 Task: Create a section Debug Dash and in the section, add a milestone IT Service Desk Implementation in the project AnalyseNow
Action: Mouse moved to (57, 334)
Screenshot: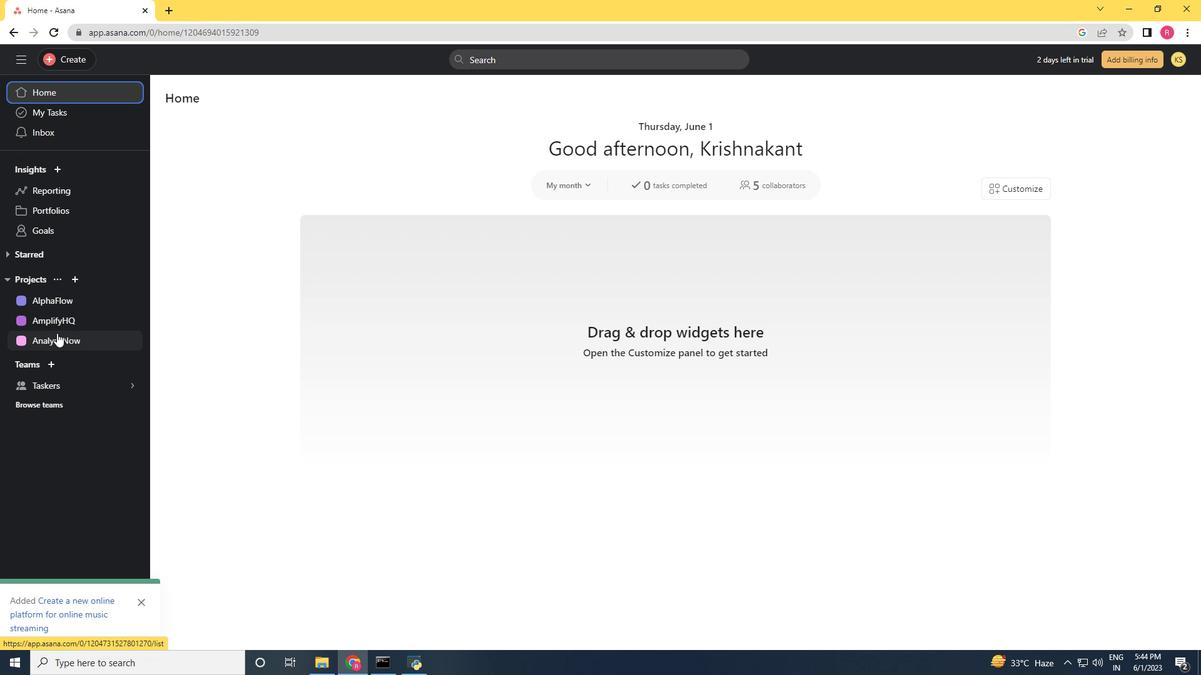 
Action: Mouse pressed left at (57, 334)
Screenshot: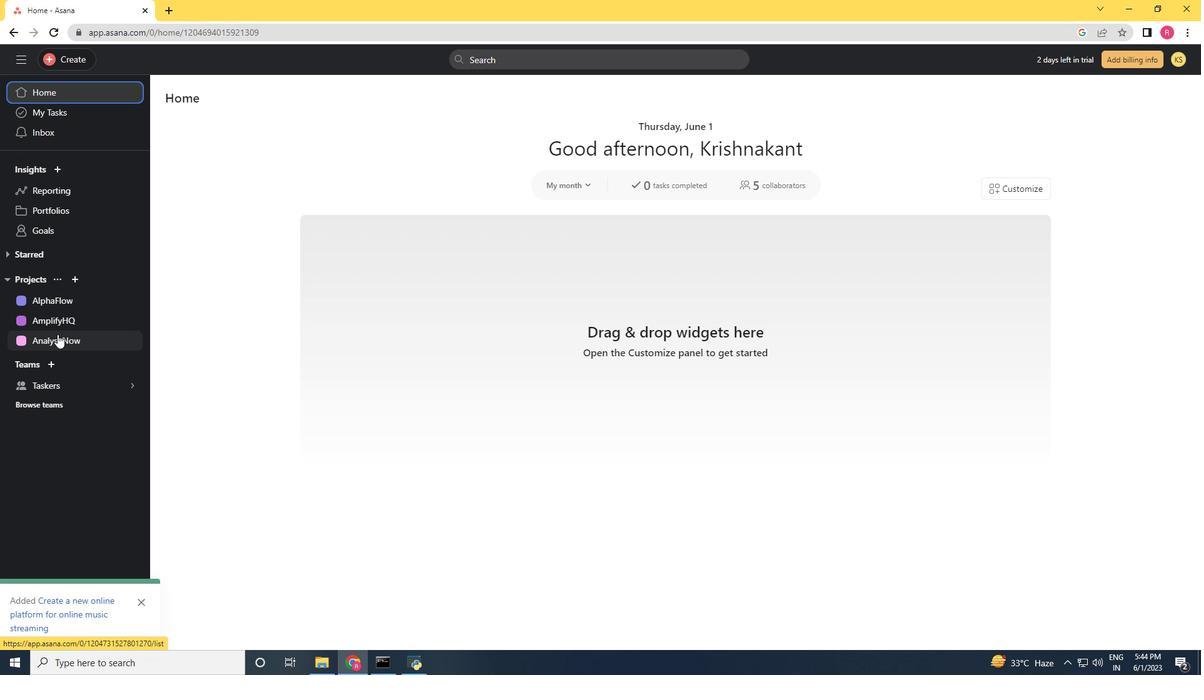 
Action: Mouse moved to (219, 358)
Screenshot: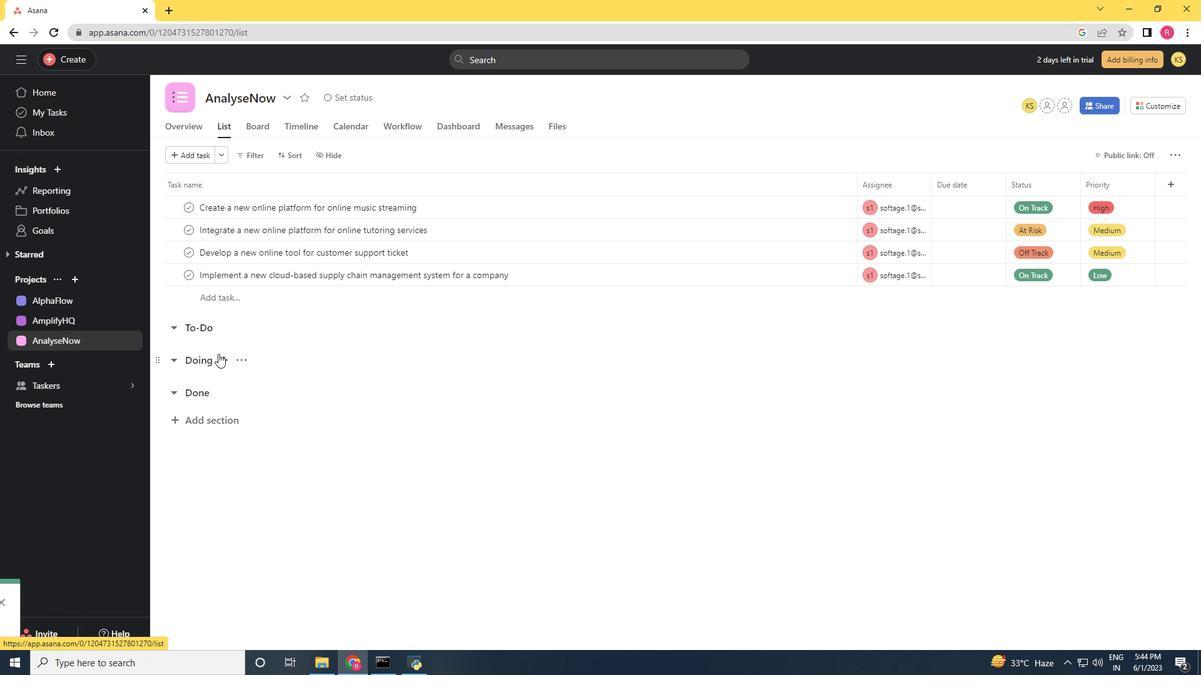 
Action: Mouse scrolled (219, 357) with delta (0, 0)
Screenshot: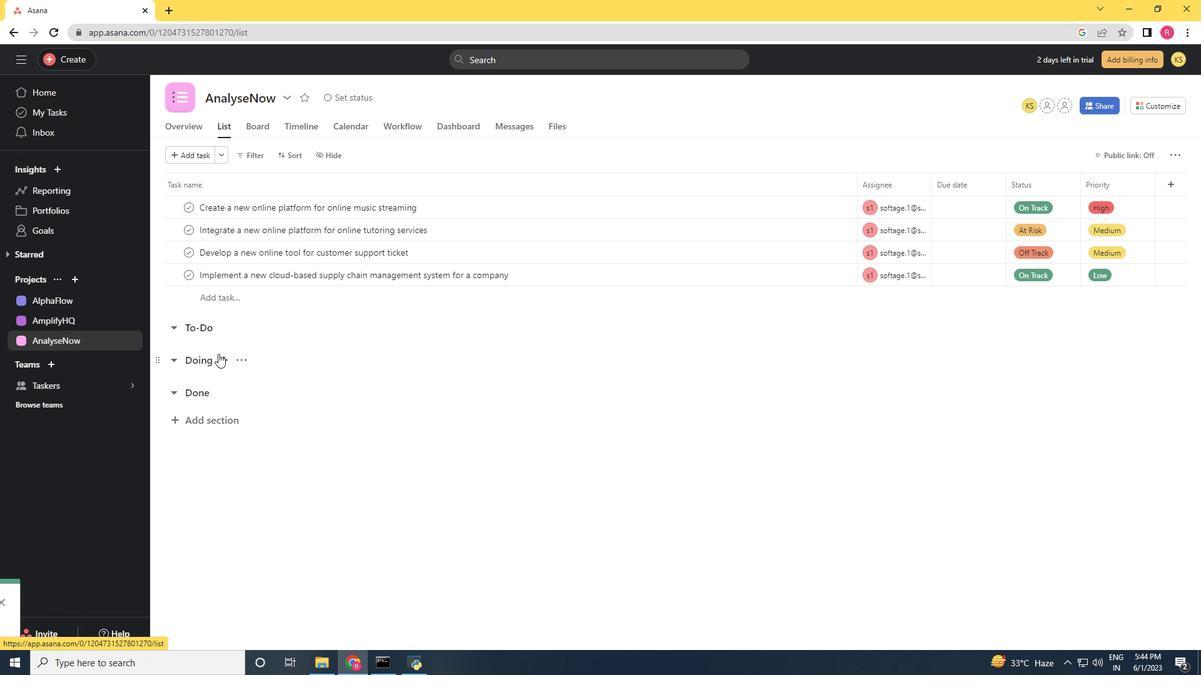 
Action: Mouse moved to (219, 362)
Screenshot: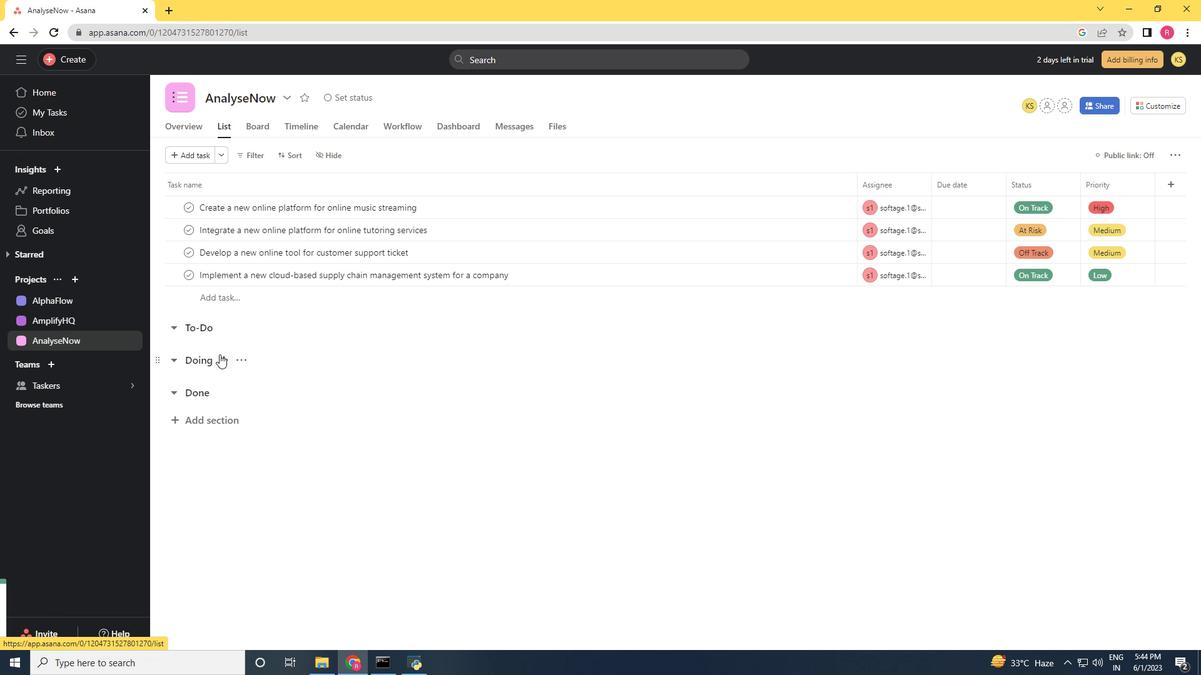
Action: Mouse scrolled (219, 361) with delta (0, 0)
Screenshot: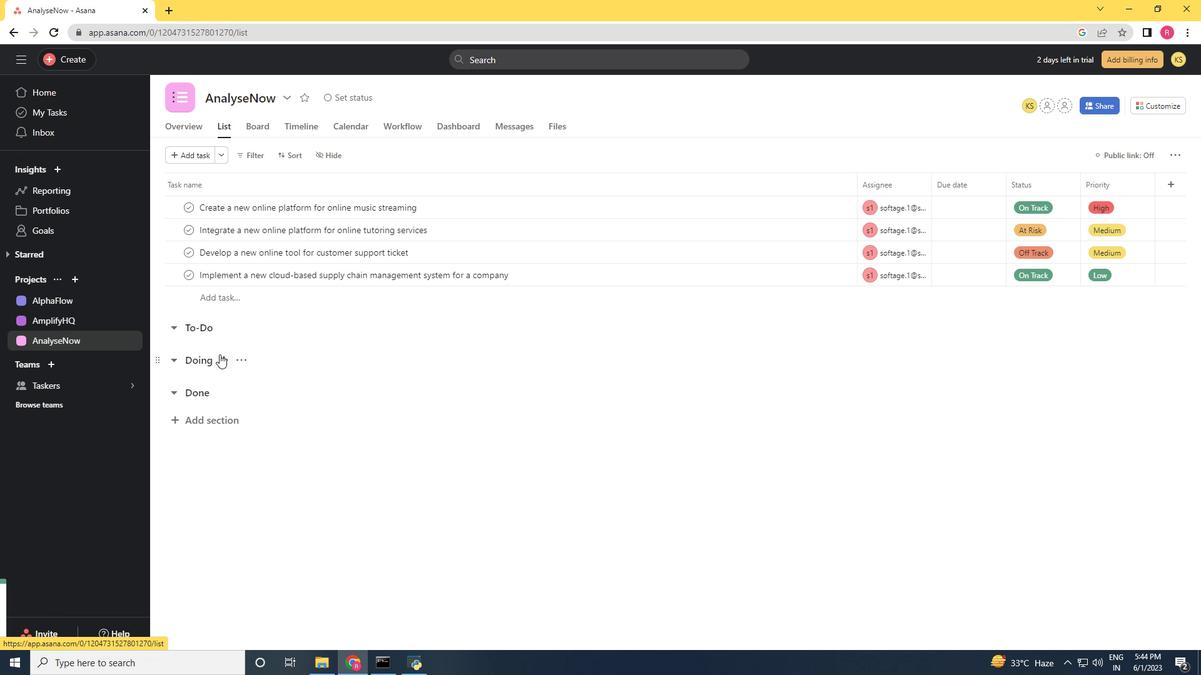 
Action: Mouse moved to (219, 364)
Screenshot: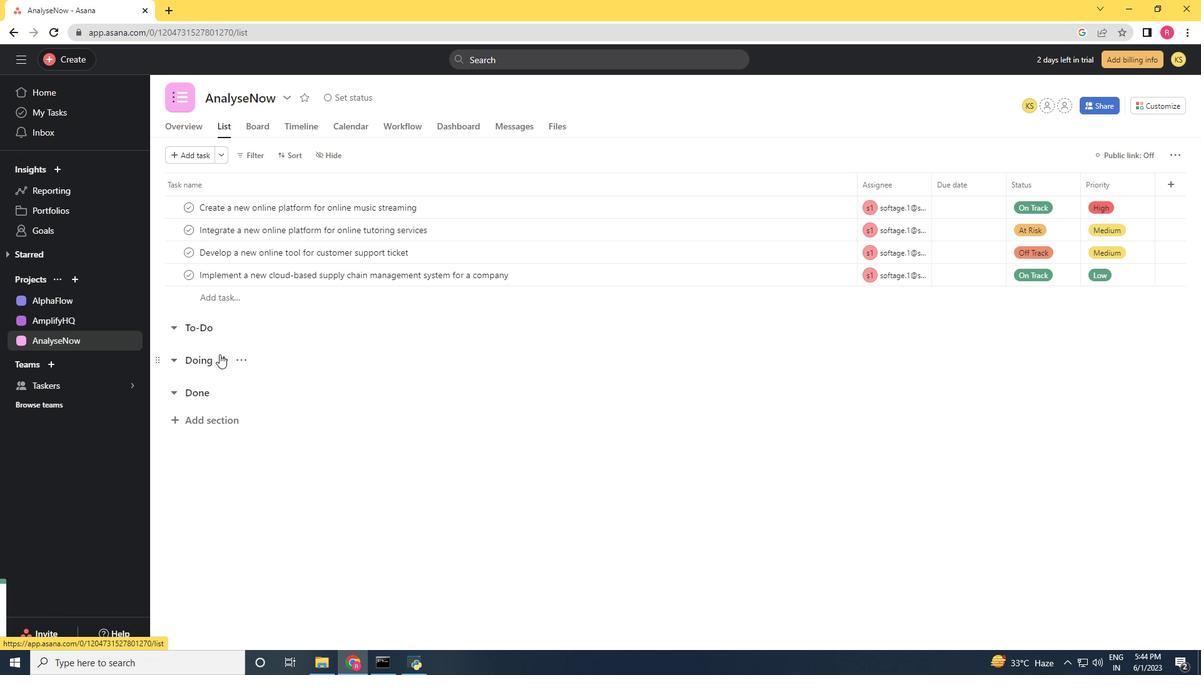 
Action: Mouse scrolled (219, 363) with delta (0, 0)
Screenshot: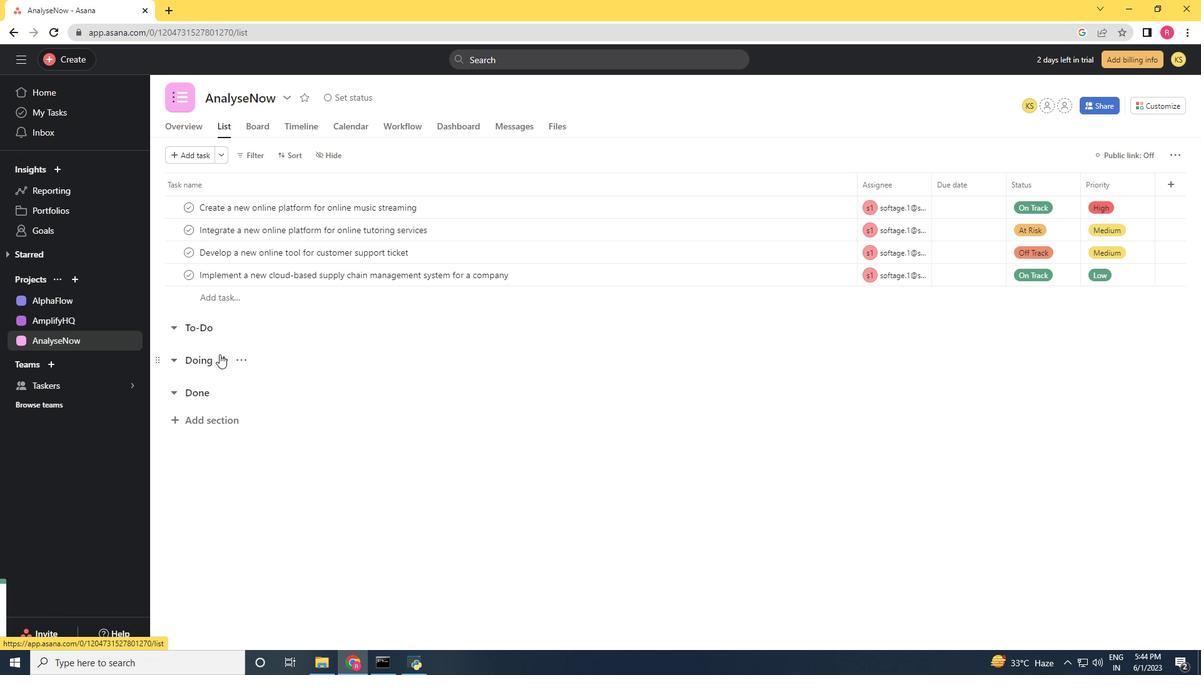 
Action: Mouse moved to (208, 419)
Screenshot: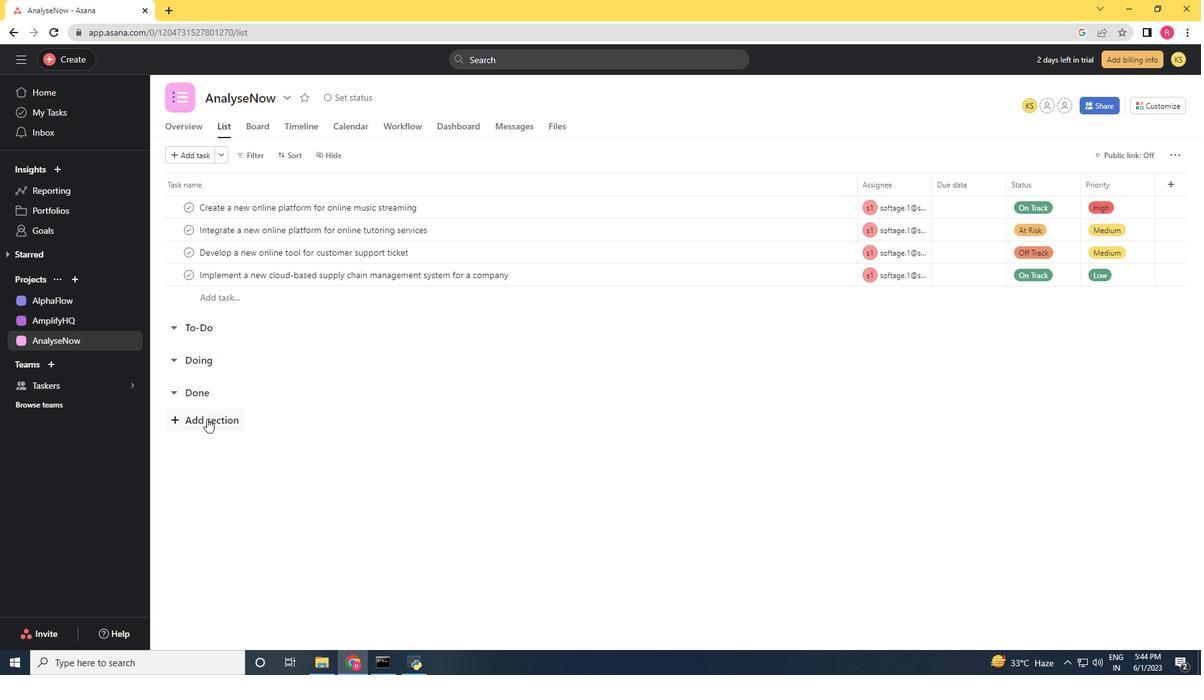 
Action: Mouse pressed left at (208, 419)
Screenshot: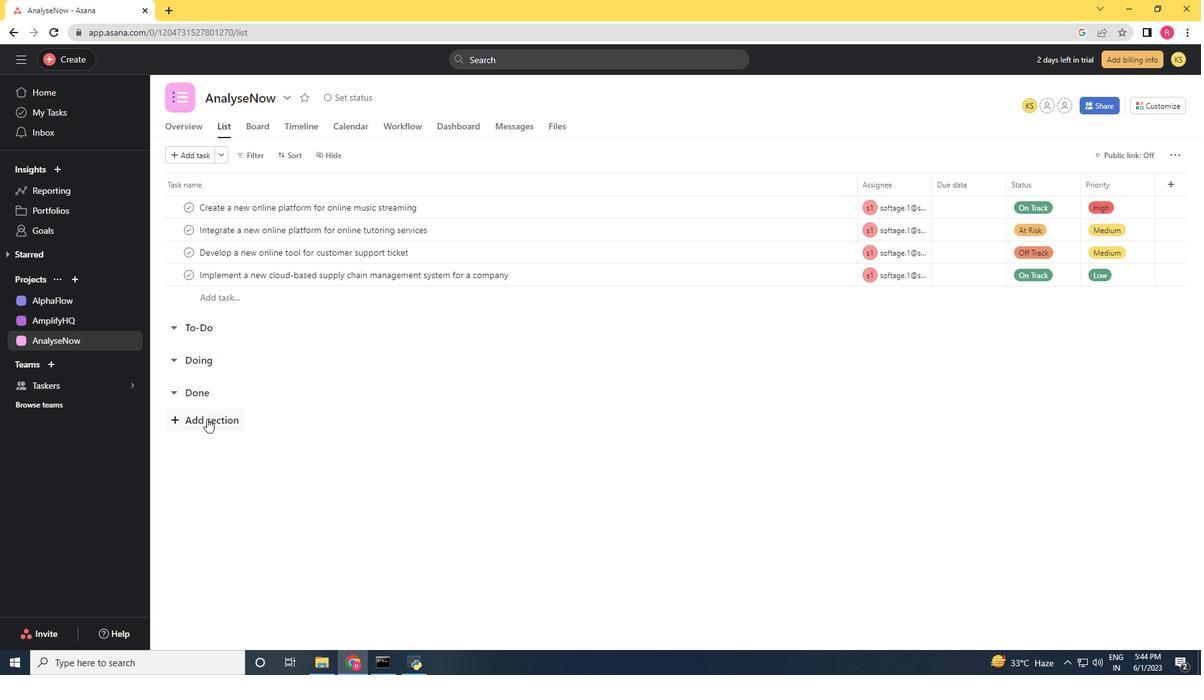 
Action: Mouse moved to (134, 282)
Screenshot: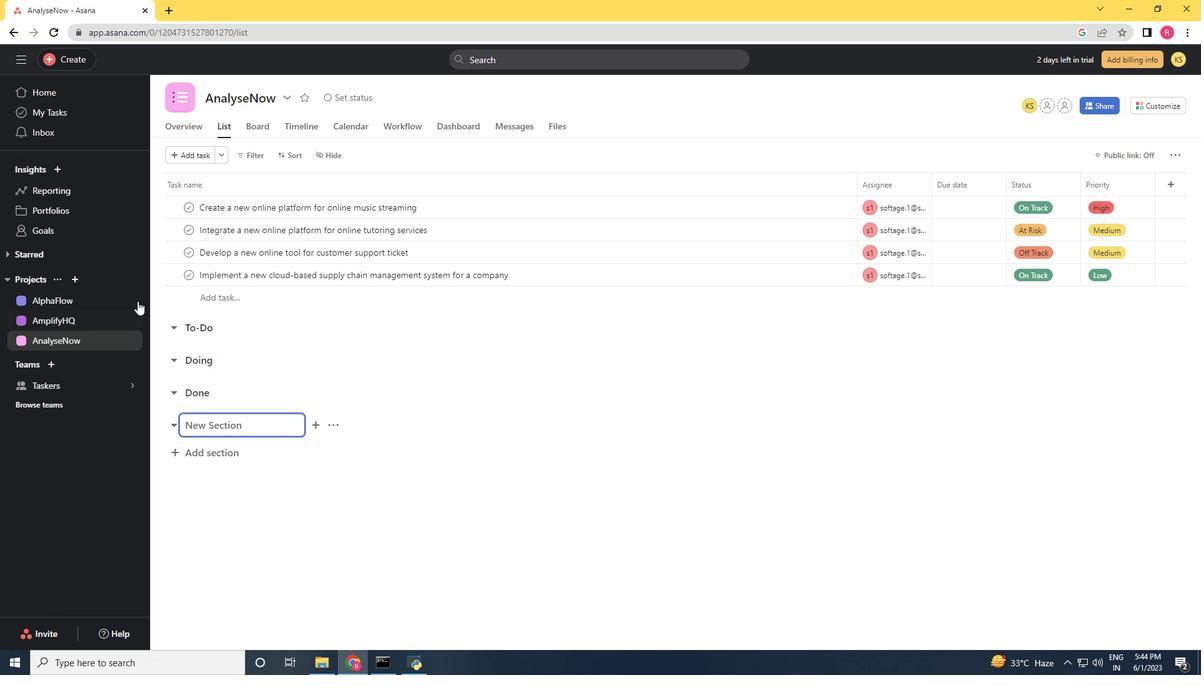 
Action: Key pressed <Key.shift>Debug<Key.space><Key.shift><Key.shift>Dash<Key.enter><Key.shift><Key.shift><Key.shift>I<Key.shift>T<Key.space><Key.shift>Service<Key.space><Key.shift>Desk<Key.space><Key.shift>Implementation<Key.space>
Screenshot: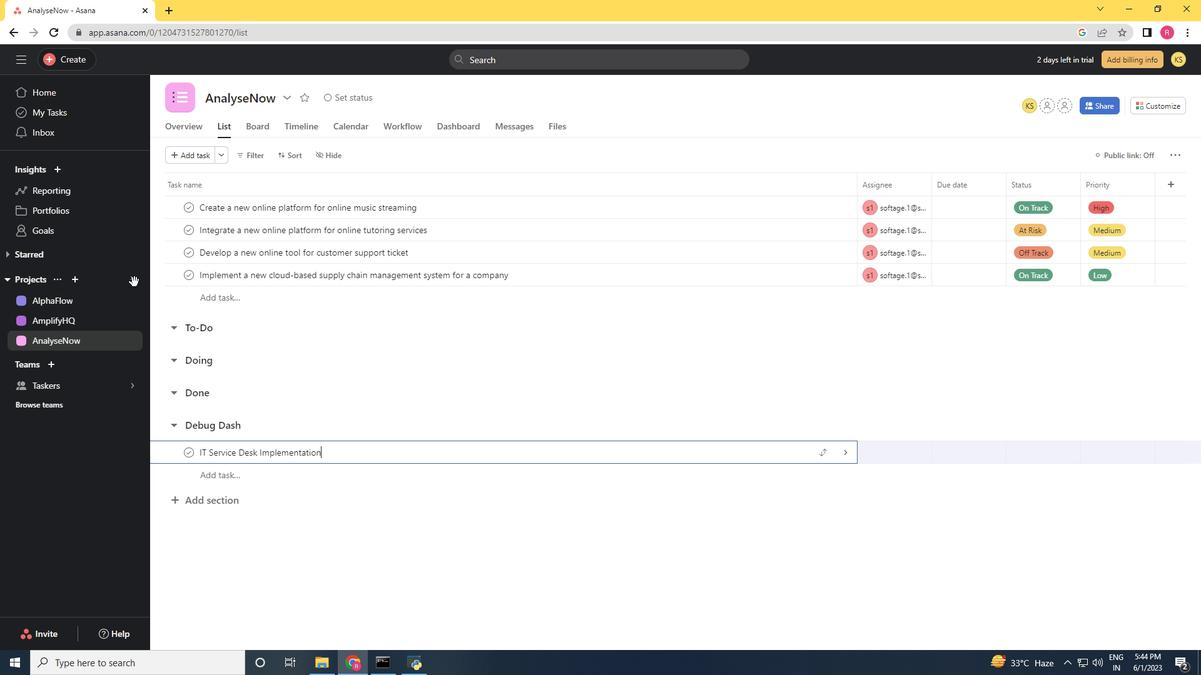
Action: Mouse moved to (340, 452)
Screenshot: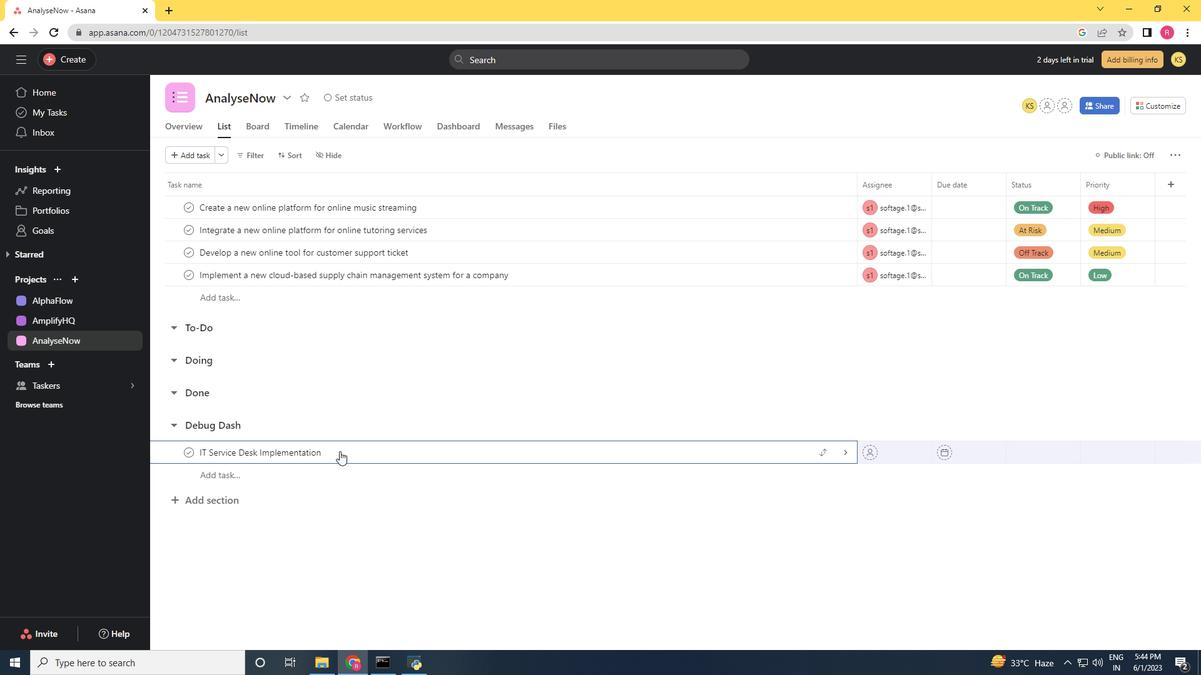 
Action: Mouse pressed right at (340, 452)
Screenshot: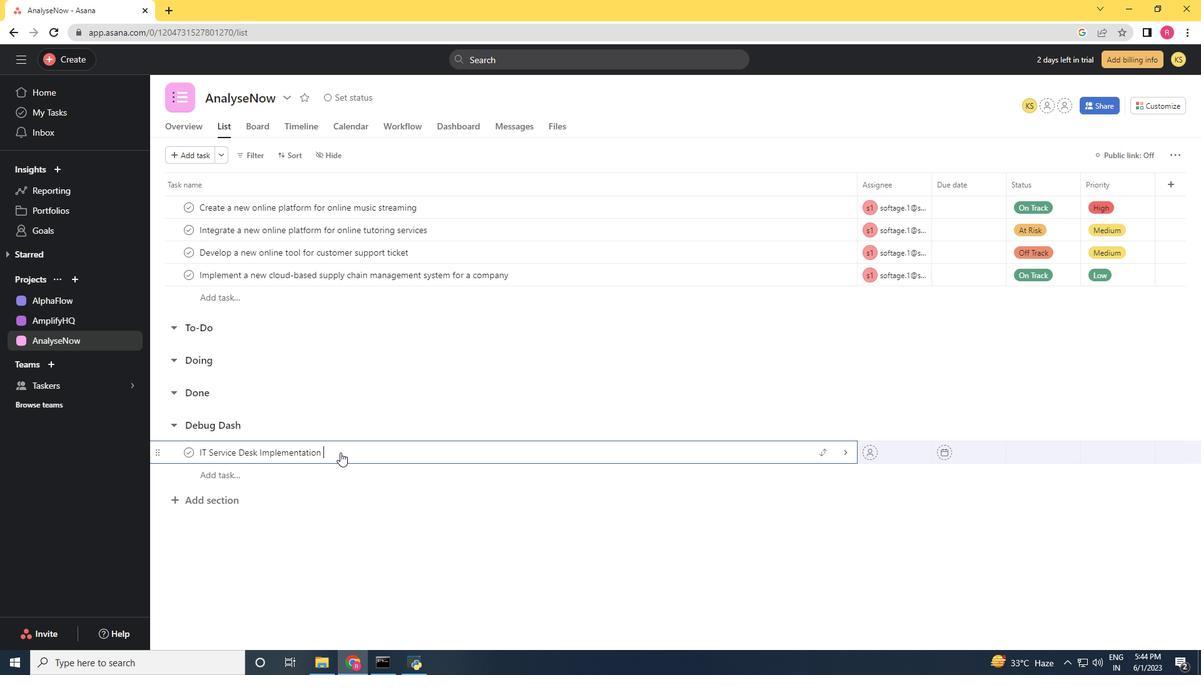 
Action: Mouse moved to (375, 389)
Screenshot: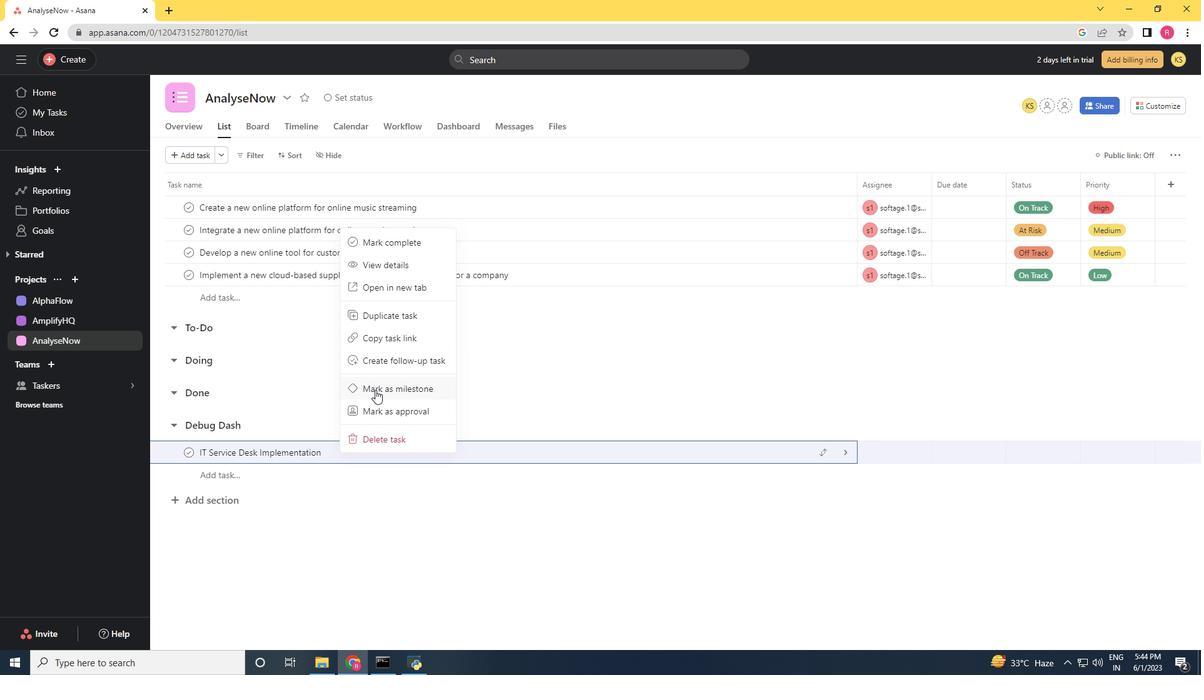 
Action: Mouse pressed left at (375, 389)
Screenshot: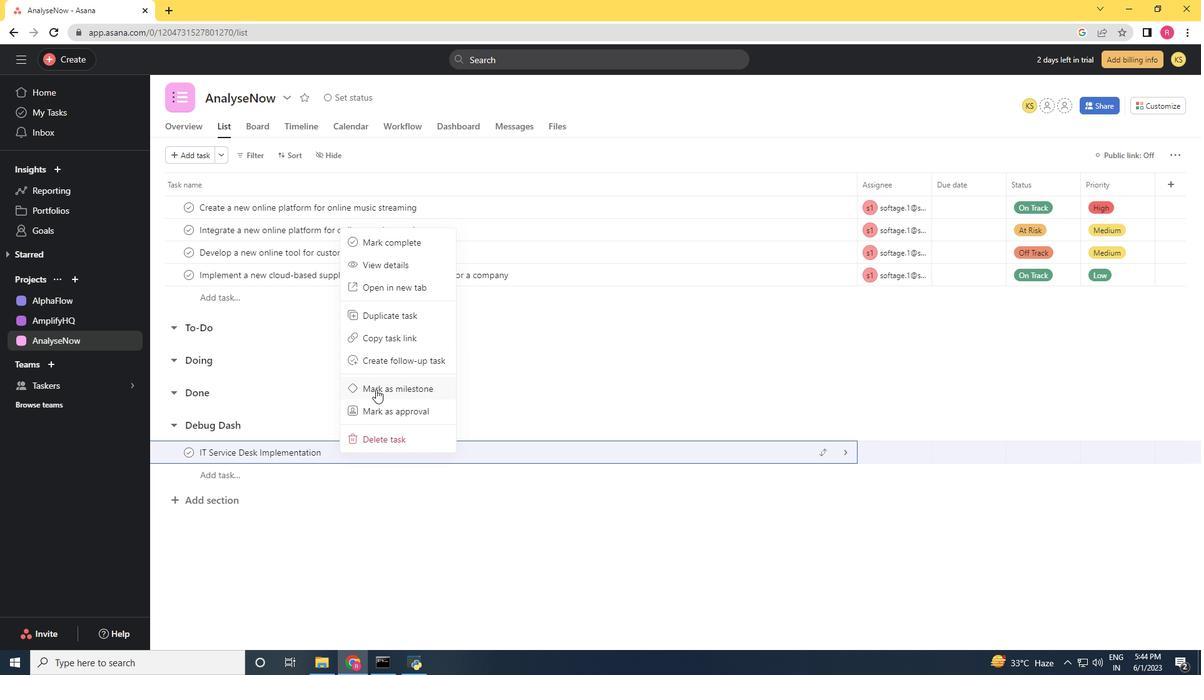 
Action: Mouse moved to (384, 383)
Screenshot: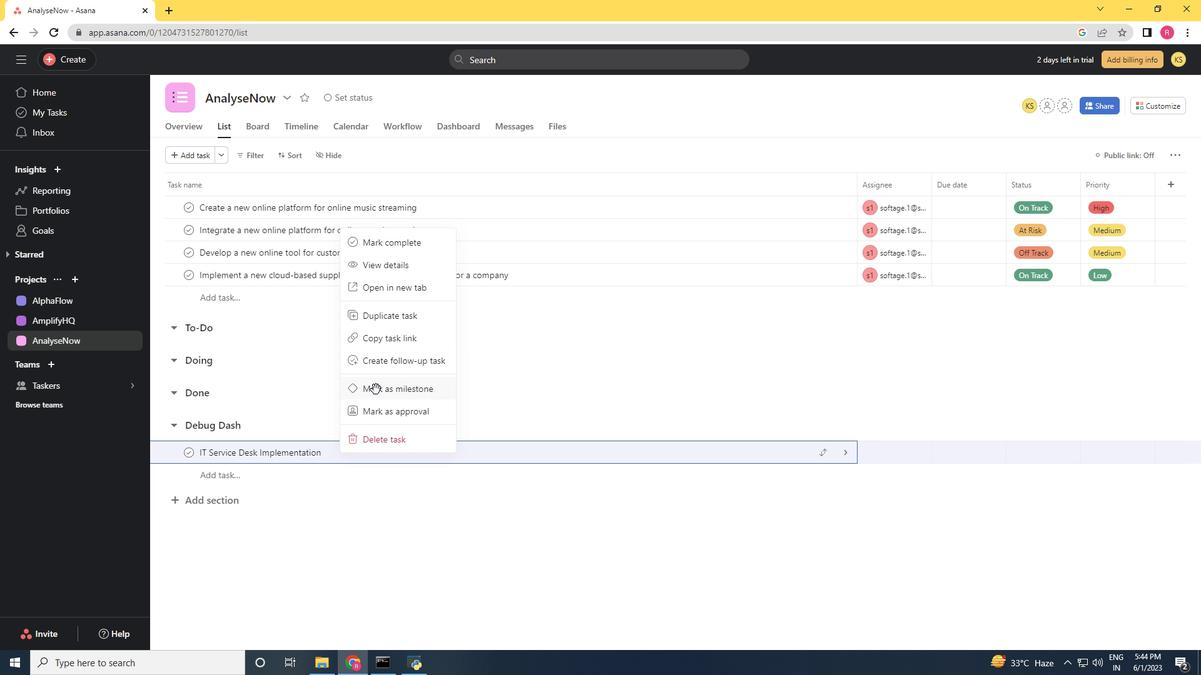 
